 Task: Insert down arrow.
Action: Mouse moved to (109, 60)
Screenshot: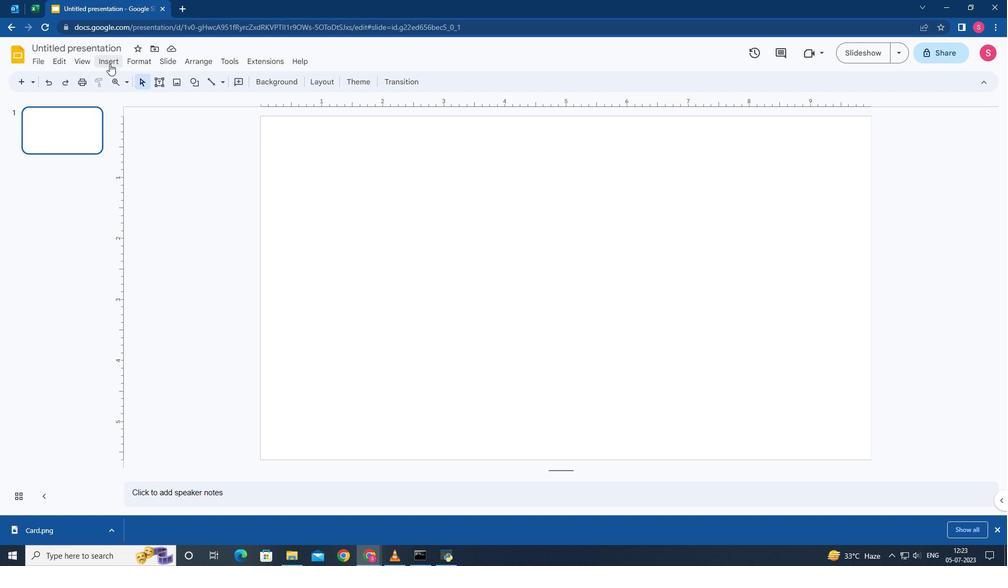 
Action: Mouse pressed left at (109, 60)
Screenshot: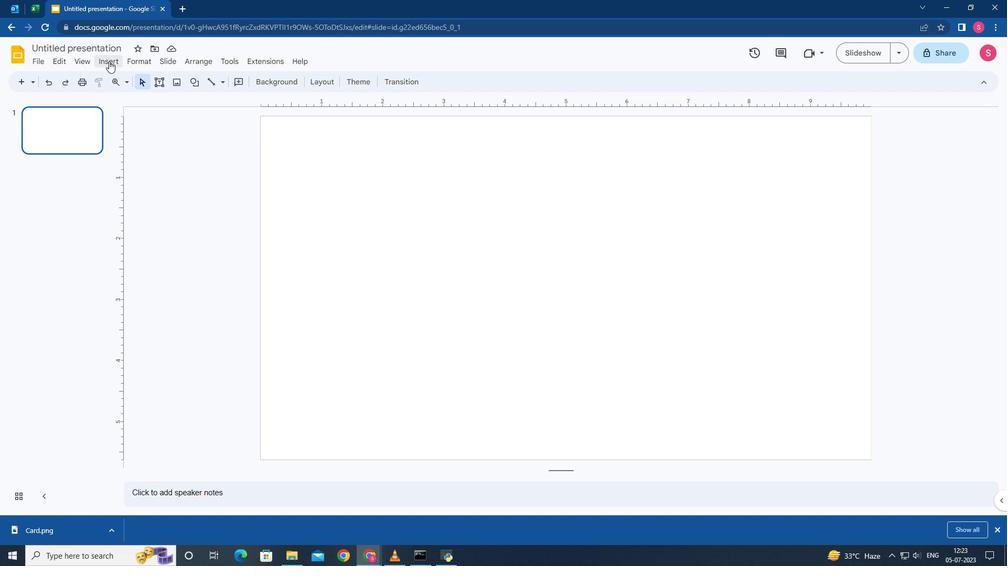 
Action: Mouse moved to (130, 145)
Screenshot: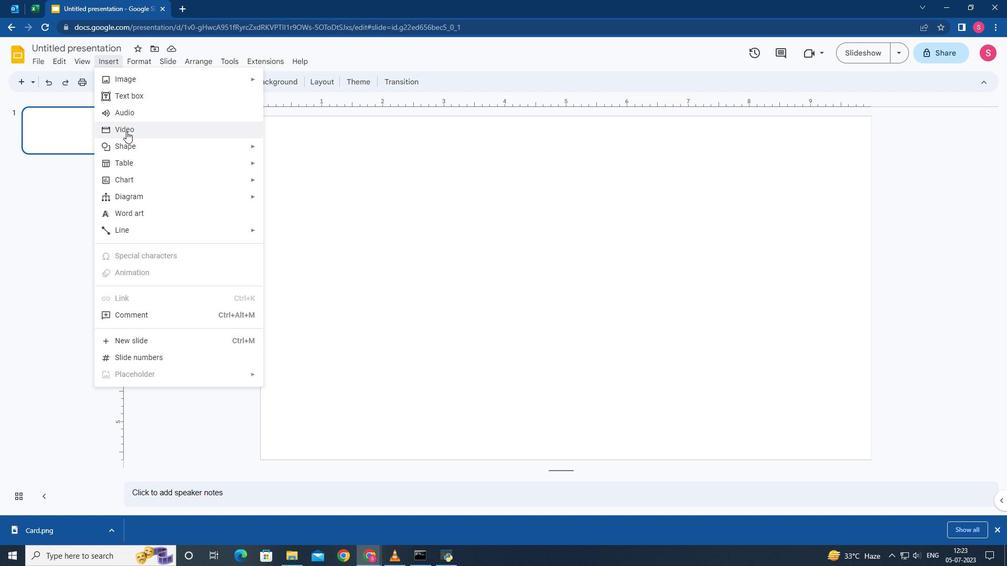 
Action: Mouse pressed left at (130, 145)
Screenshot: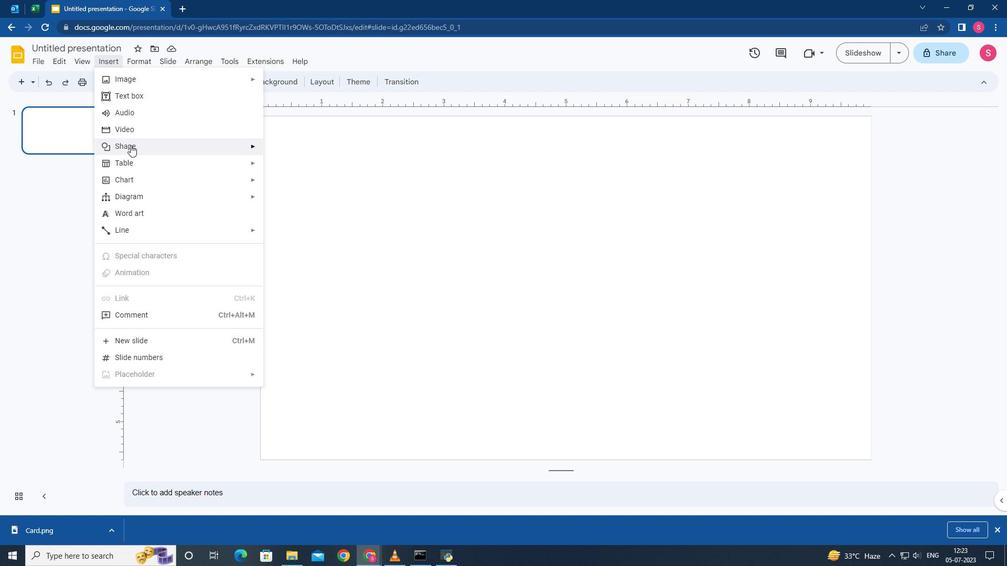 
Action: Mouse moved to (282, 164)
Screenshot: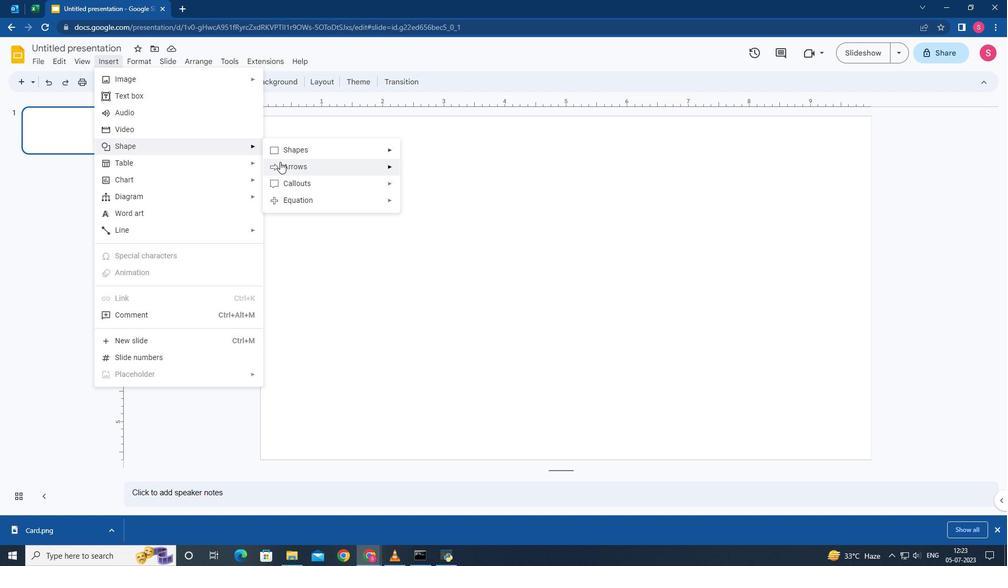 
Action: Mouse pressed left at (282, 164)
Screenshot: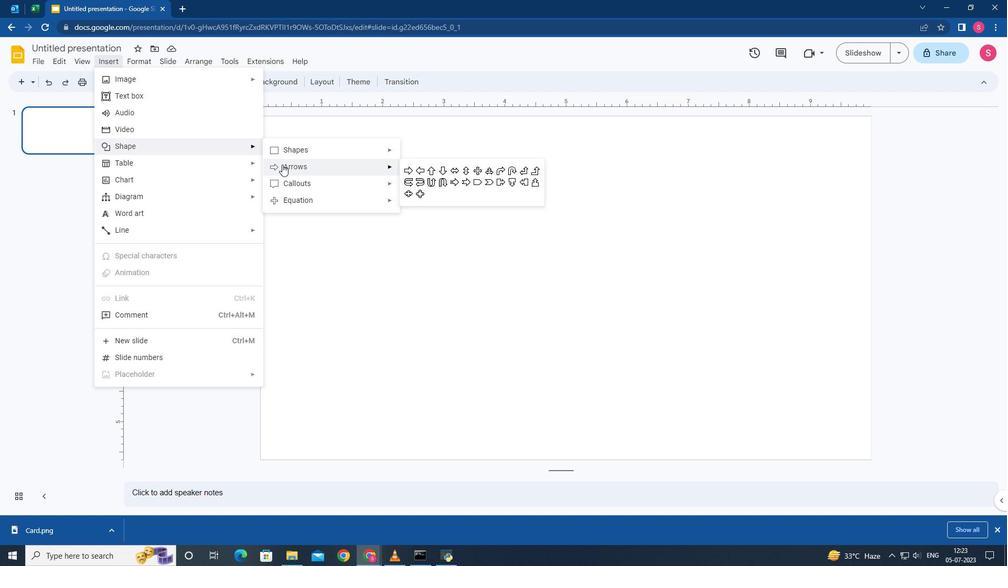 
Action: Mouse moved to (440, 169)
Screenshot: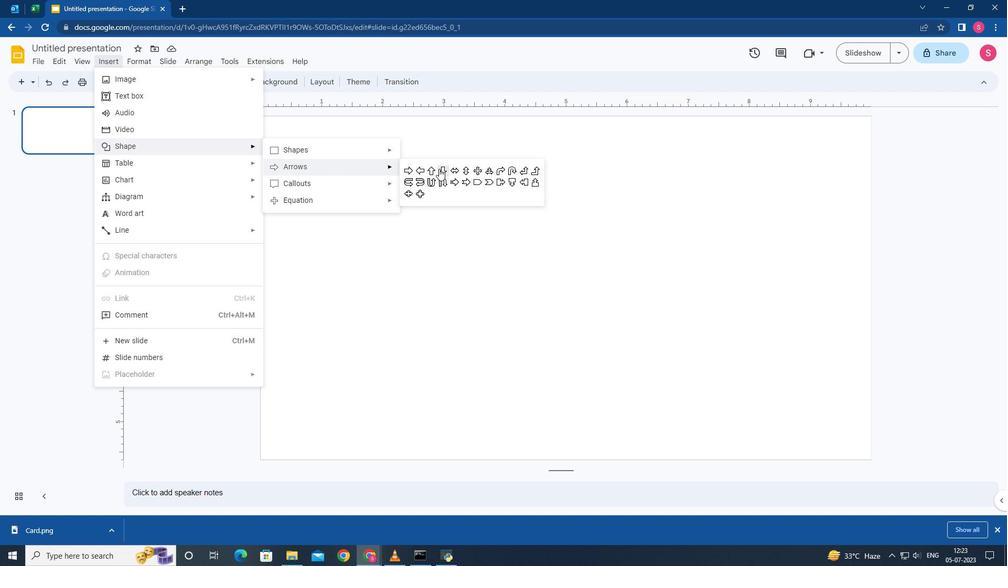 
Action: Mouse pressed left at (440, 169)
Screenshot: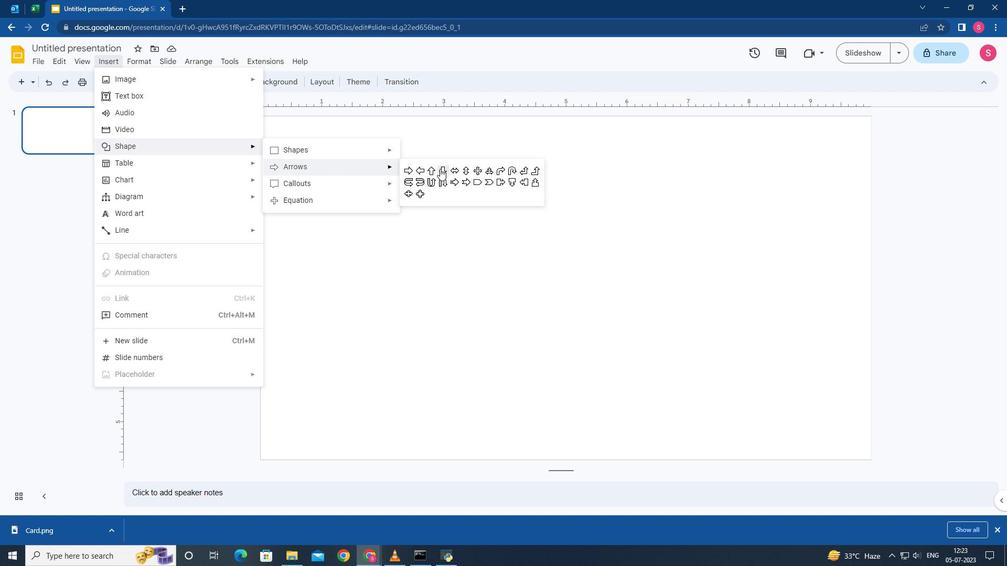 
Action: Mouse moved to (435, 181)
Screenshot: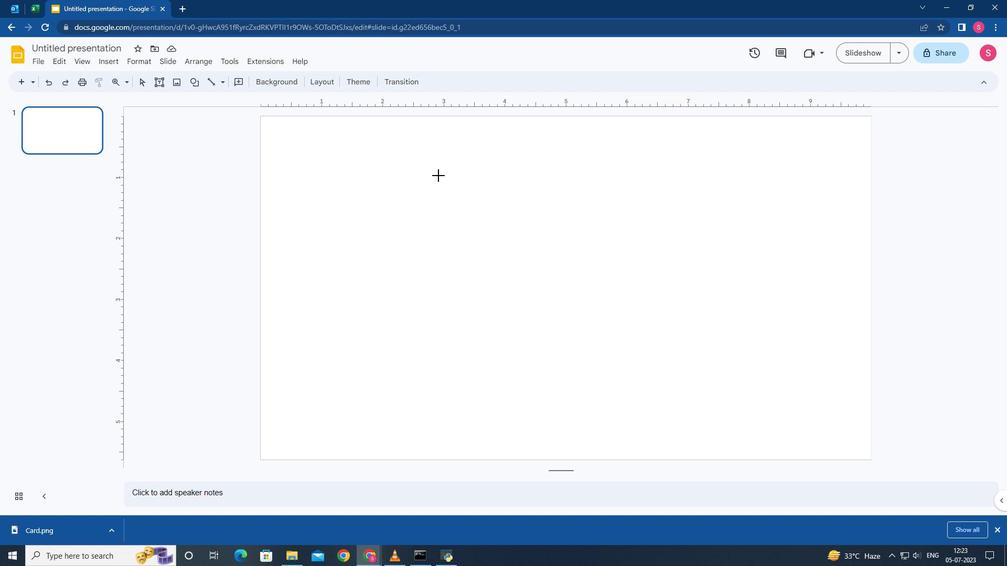 
Action: Mouse pressed left at (435, 181)
Screenshot: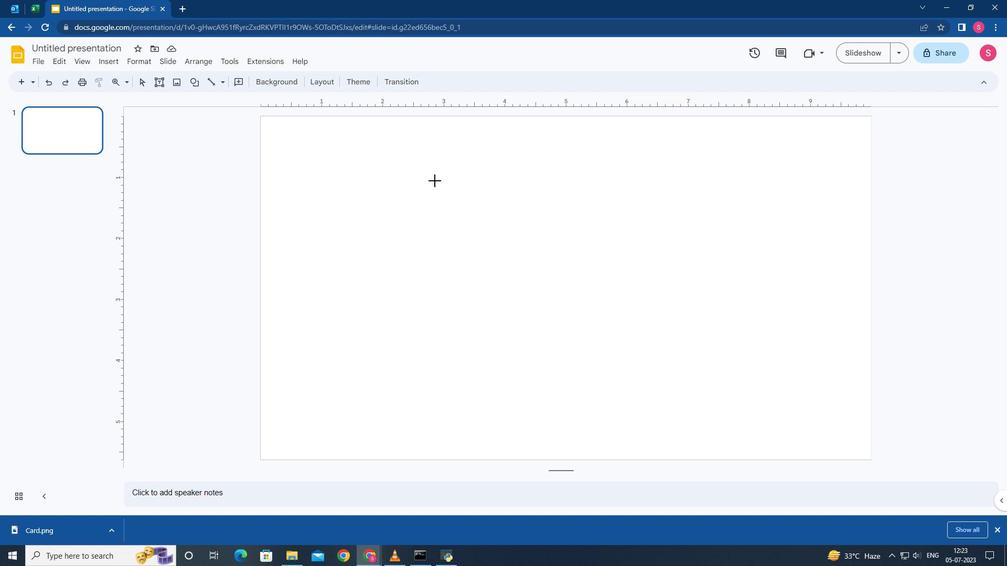 
Action: Mouse moved to (18, 281)
Screenshot: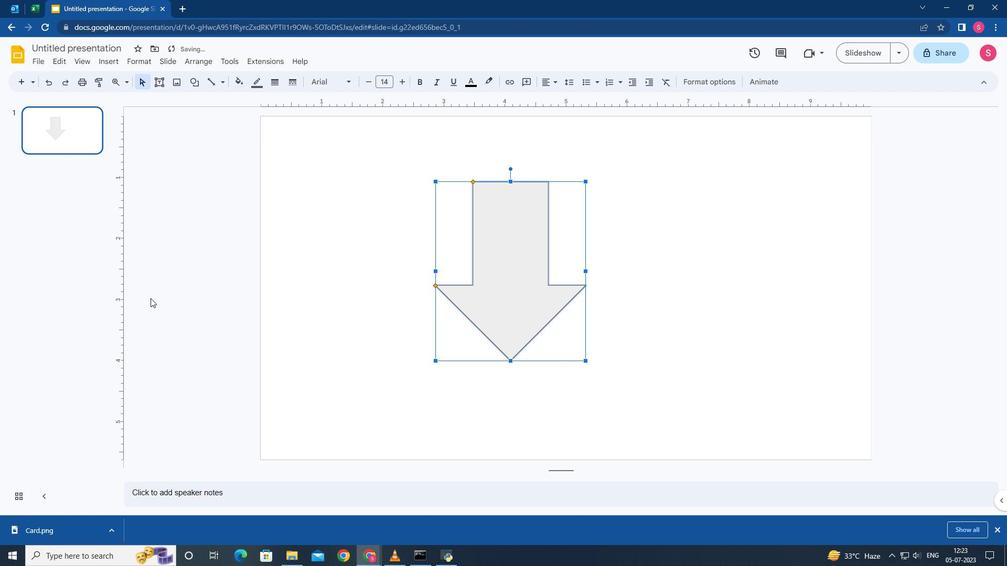 
